 Task: Clear formatting from text.
Action: Mouse moved to (529, 391)
Screenshot: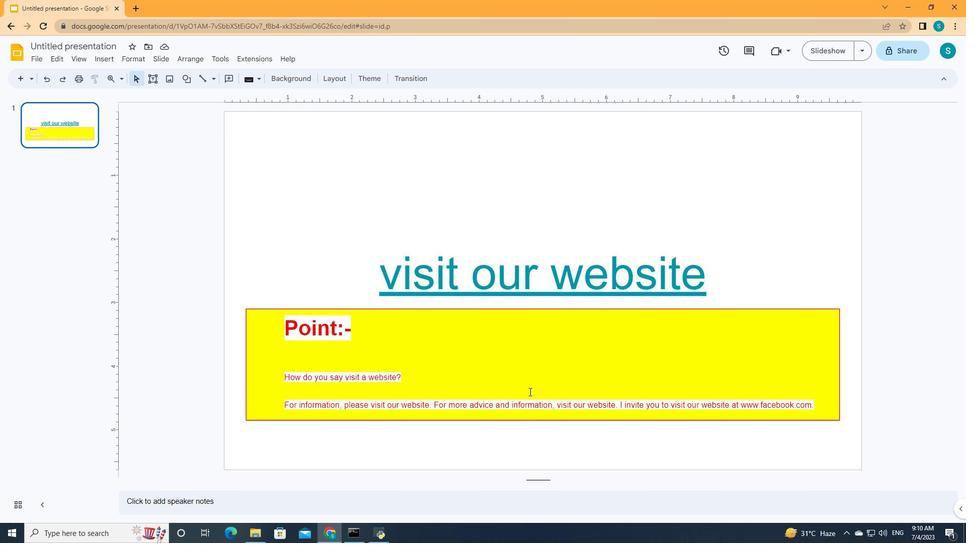 
Action: Mouse pressed left at (529, 391)
Screenshot: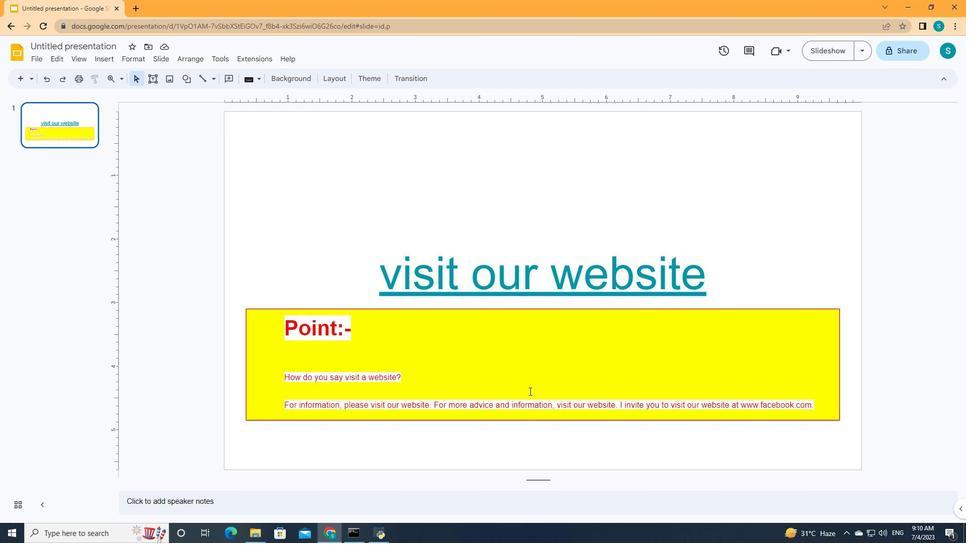 
Action: Key pressed ctrl+A
Screenshot: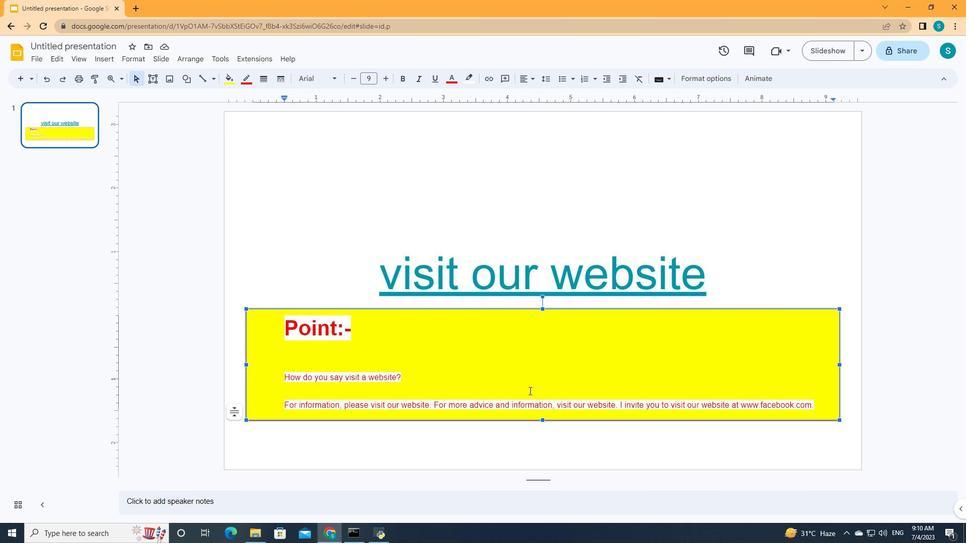 
Action: Mouse moved to (642, 82)
Screenshot: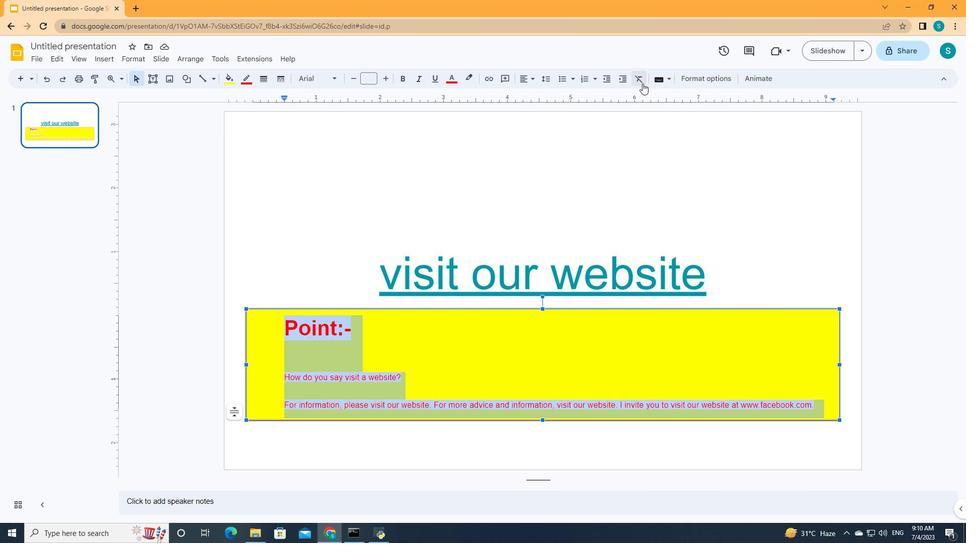 
Action: Mouse pressed left at (642, 82)
Screenshot: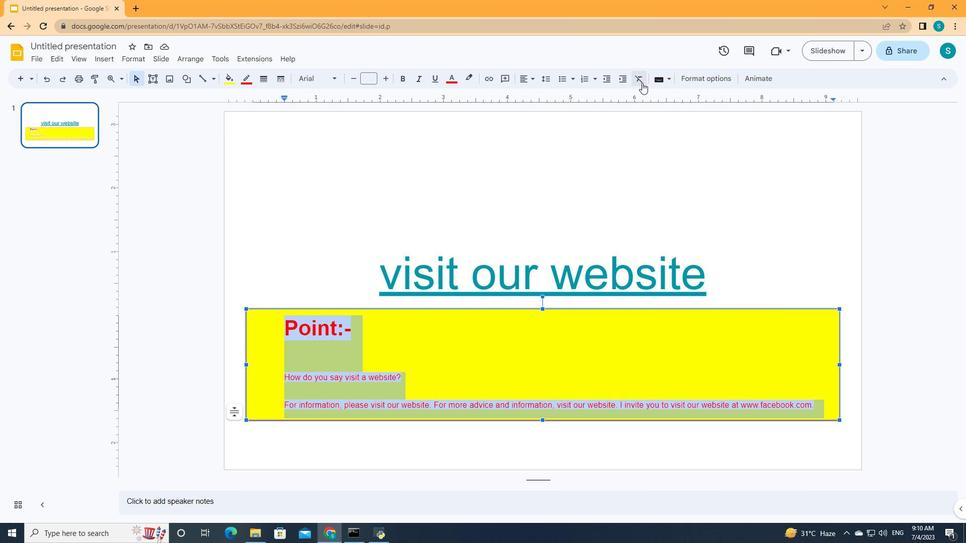 
